 Task: Research Airbnb properties in Paragominas, Brazil from 9th November, 2023 to 16th November, 2023 for 2 adults. Place can be entire room with 2 bedrooms having 2 beds and 1 bathroom. Property type can be flat.
Action: Mouse moved to (416, 54)
Screenshot: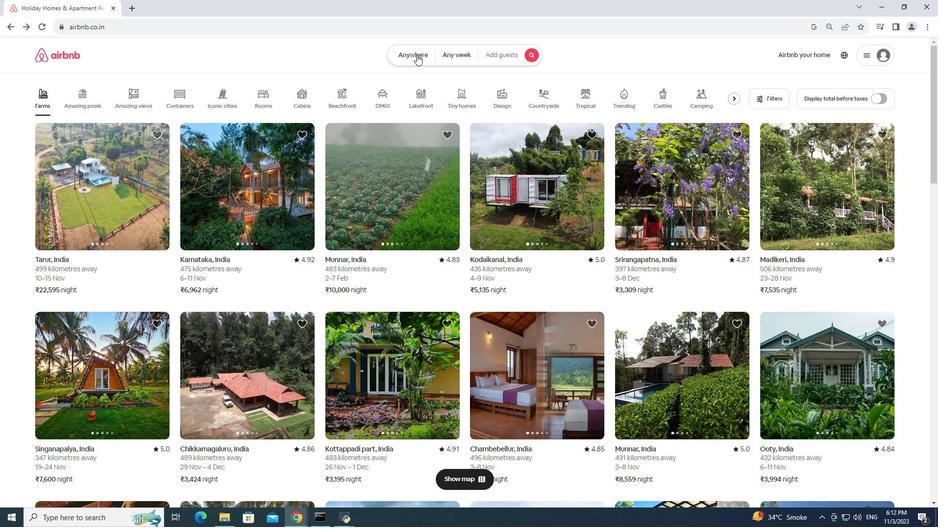 
Action: Mouse pressed left at (416, 54)
Screenshot: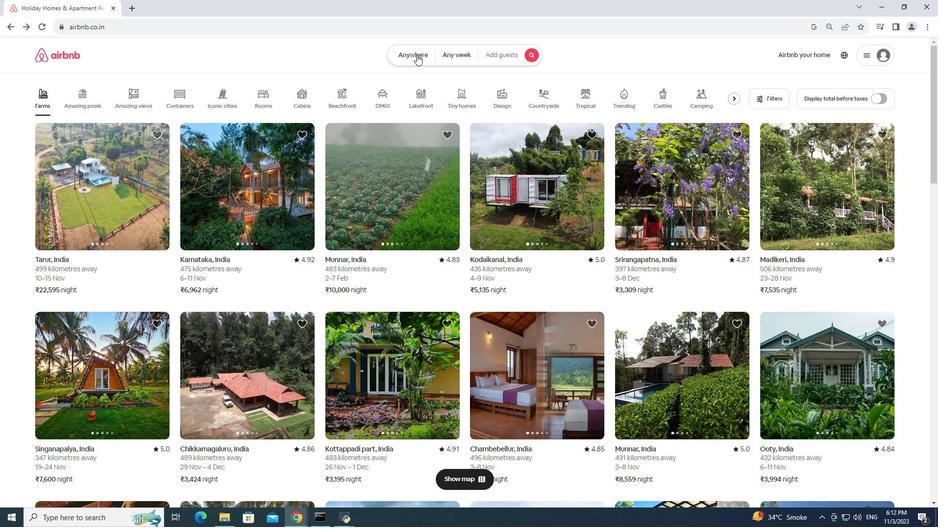 
Action: Mouse moved to (349, 88)
Screenshot: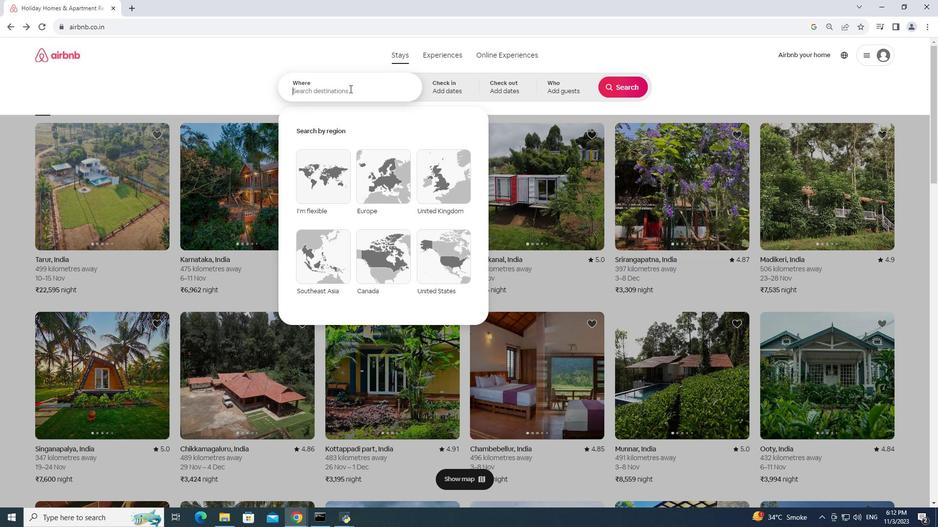 
Action: Key pressed paragominas,brazil
Screenshot: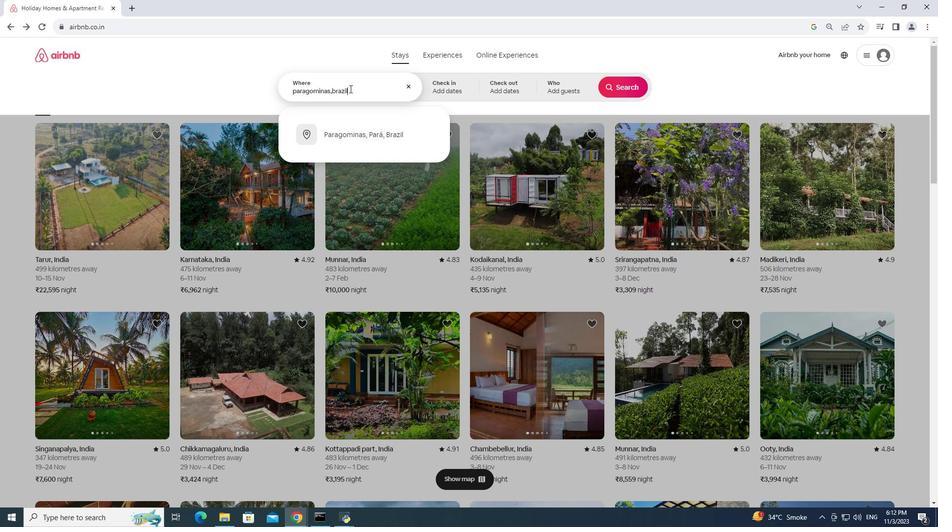 
Action: Mouse moved to (451, 90)
Screenshot: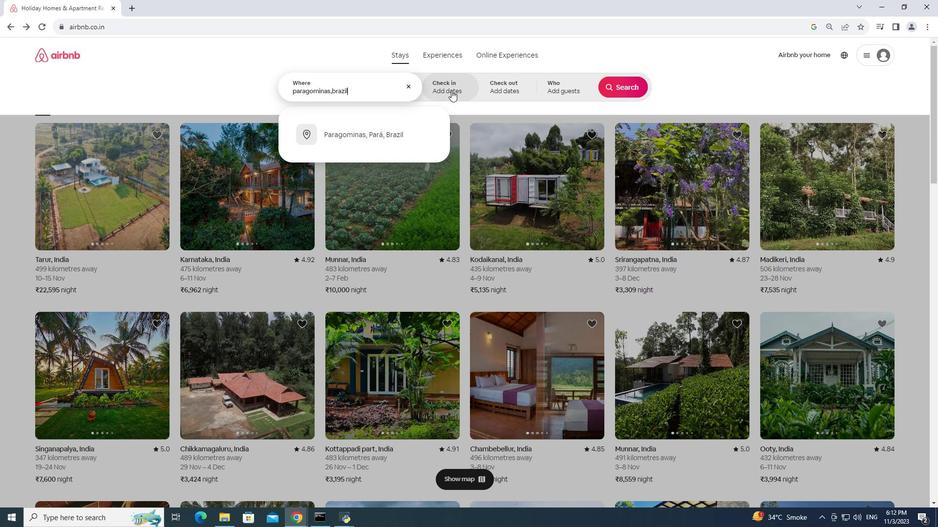 
Action: Mouse pressed left at (451, 90)
Screenshot: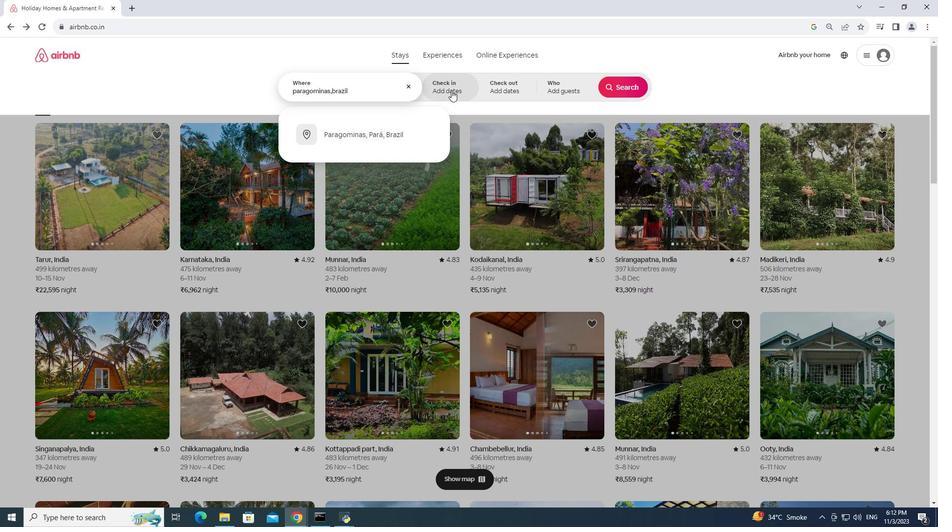 
Action: Mouse moved to (404, 216)
Screenshot: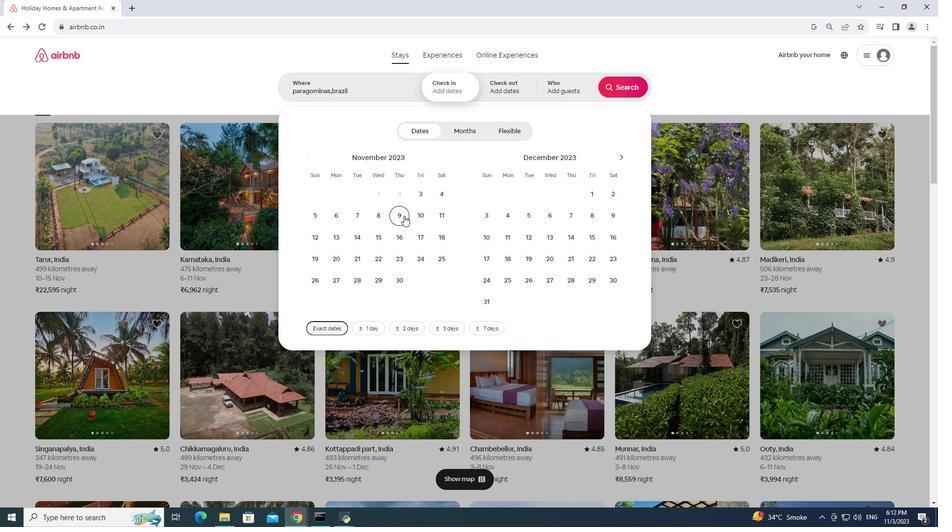 
Action: Mouse pressed left at (404, 216)
Screenshot: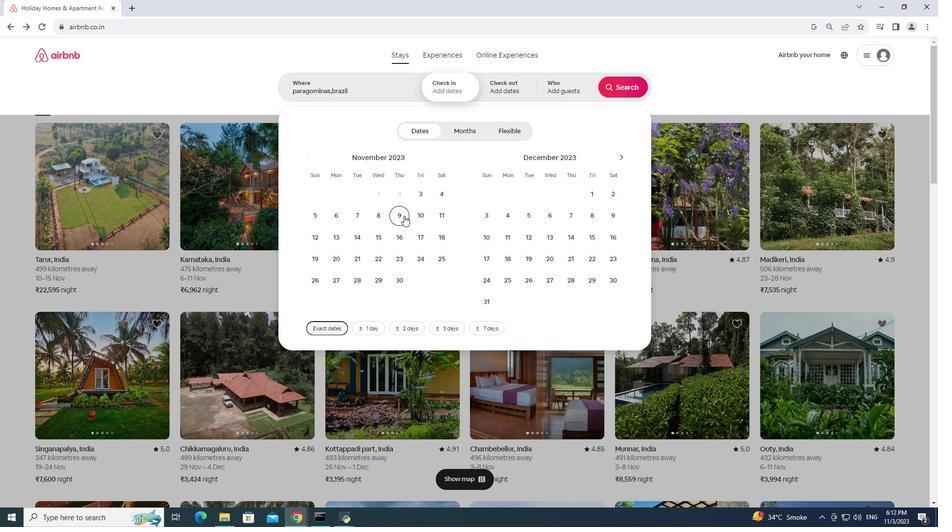 
Action: Mouse moved to (402, 237)
Screenshot: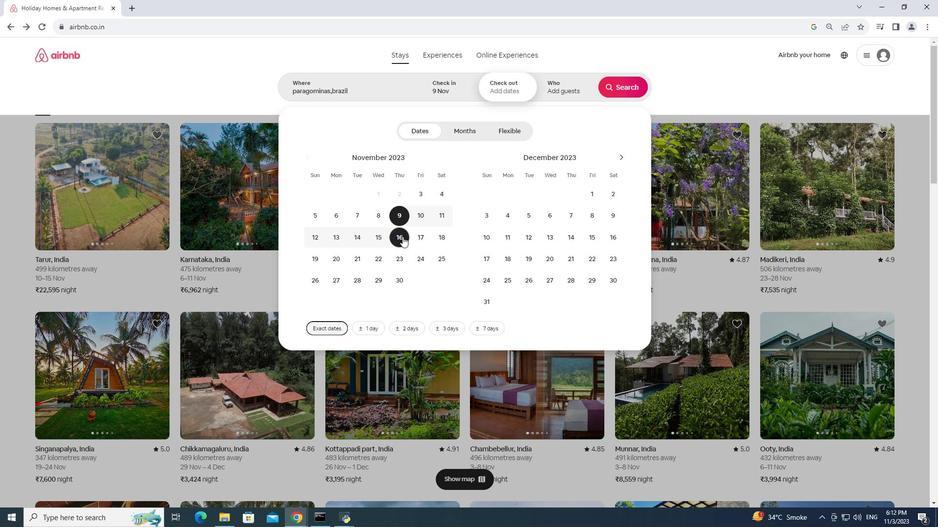
Action: Mouse pressed left at (402, 237)
Screenshot: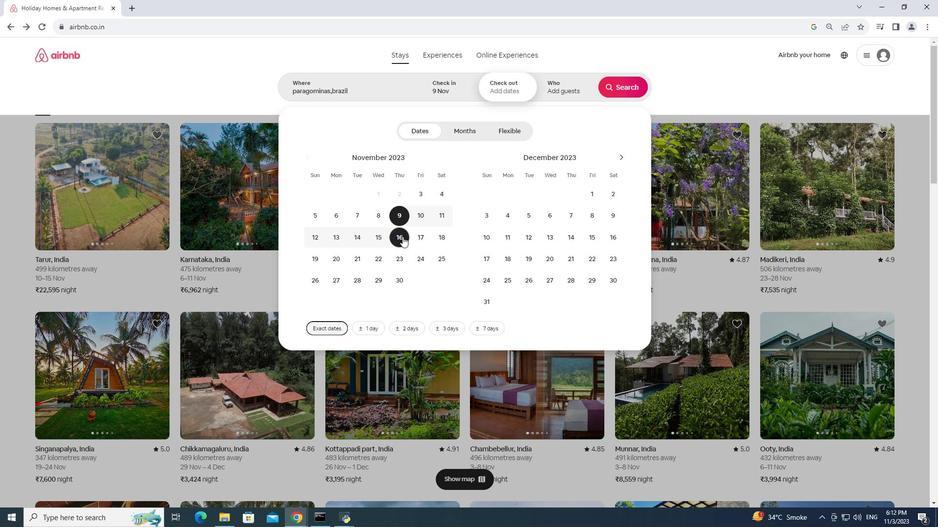
Action: Mouse moved to (568, 85)
Screenshot: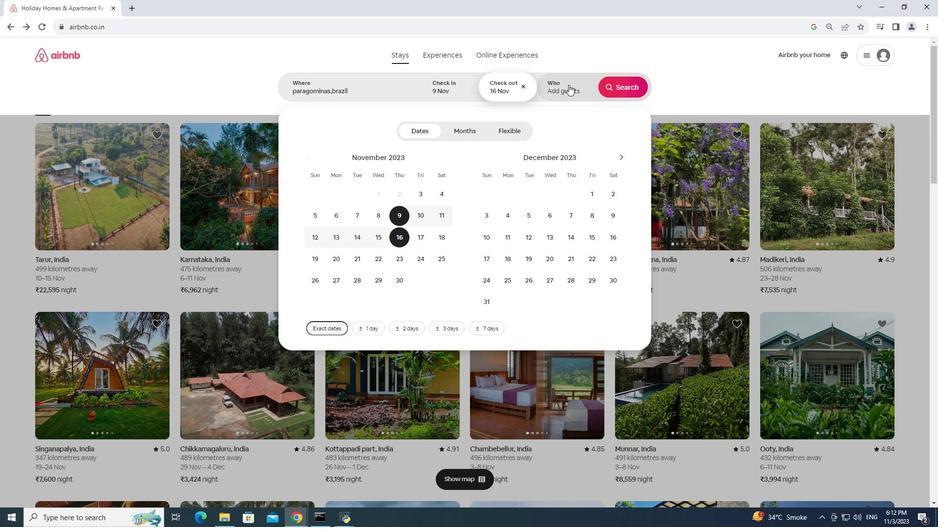 
Action: Mouse pressed left at (568, 85)
Screenshot: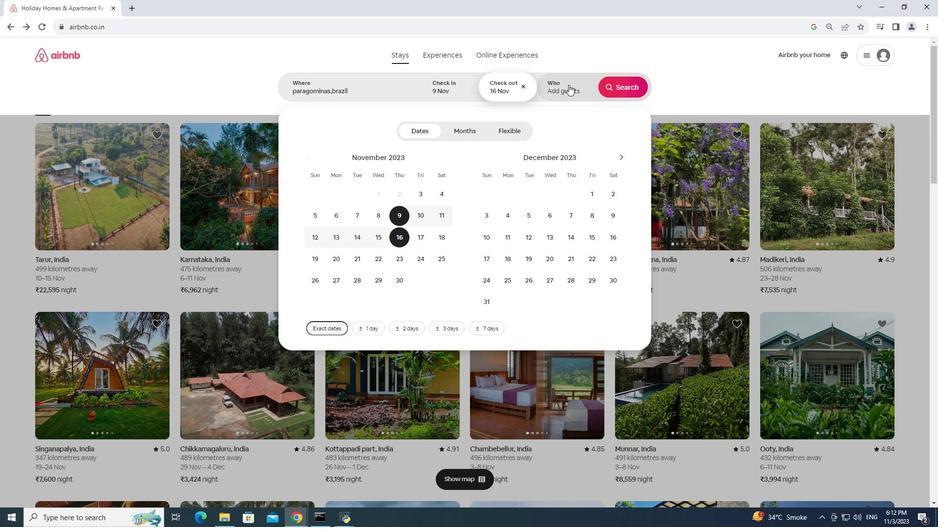 
Action: Mouse moved to (625, 132)
Screenshot: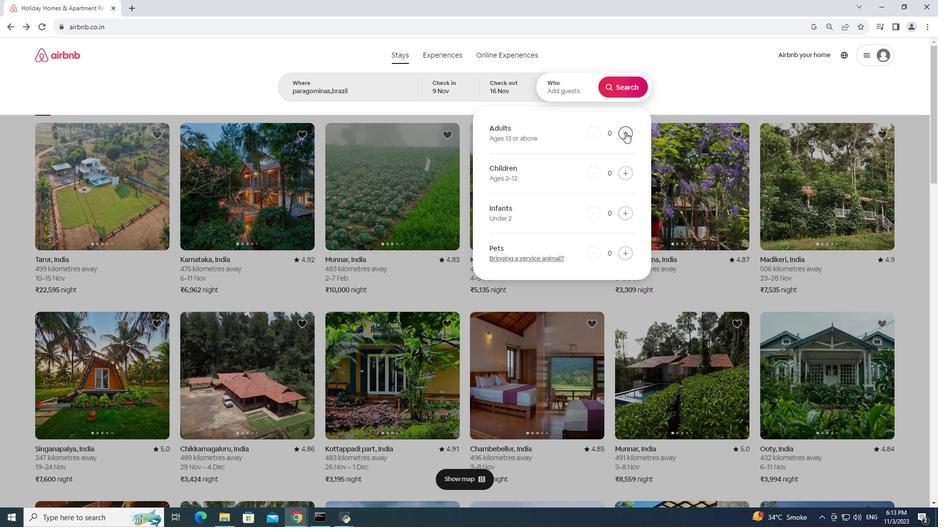 
Action: Mouse pressed left at (625, 132)
Screenshot: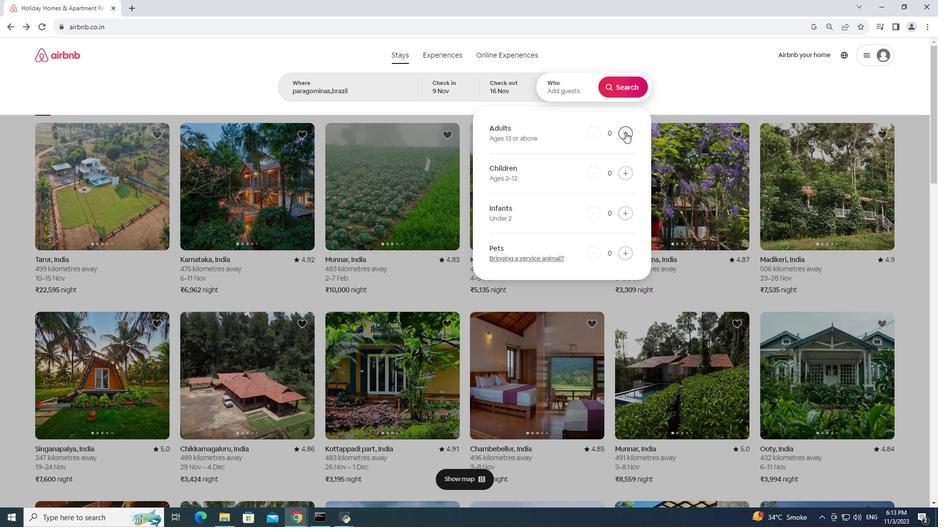 
Action: Mouse pressed left at (625, 132)
Screenshot: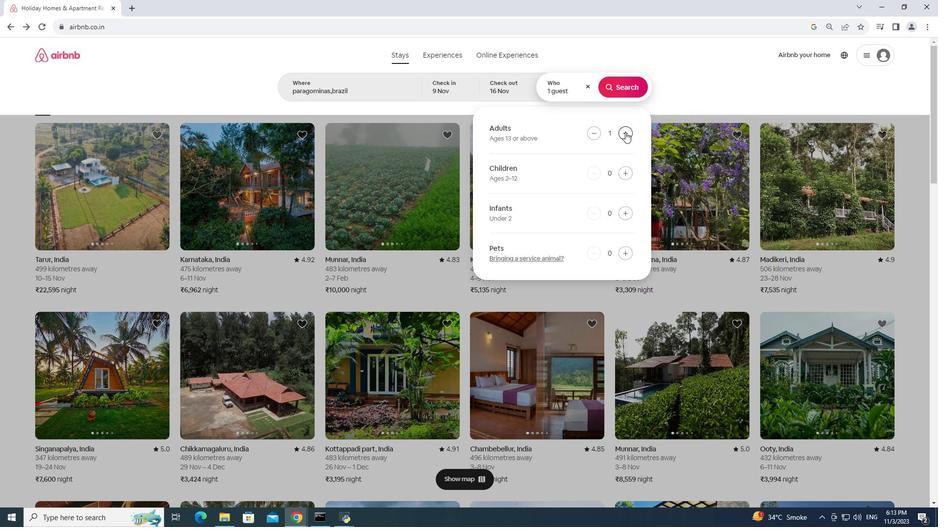
Action: Mouse moved to (630, 82)
Screenshot: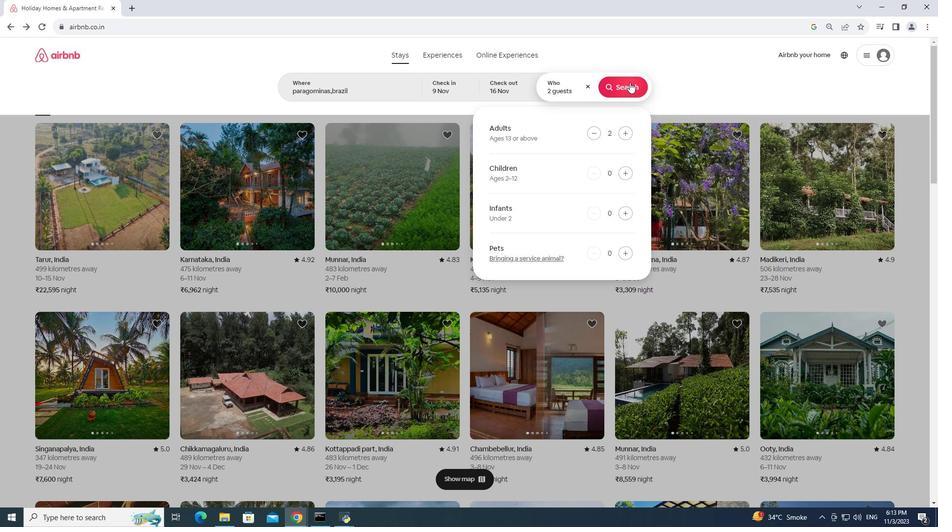 
Action: Mouse pressed left at (630, 82)
Screenshot: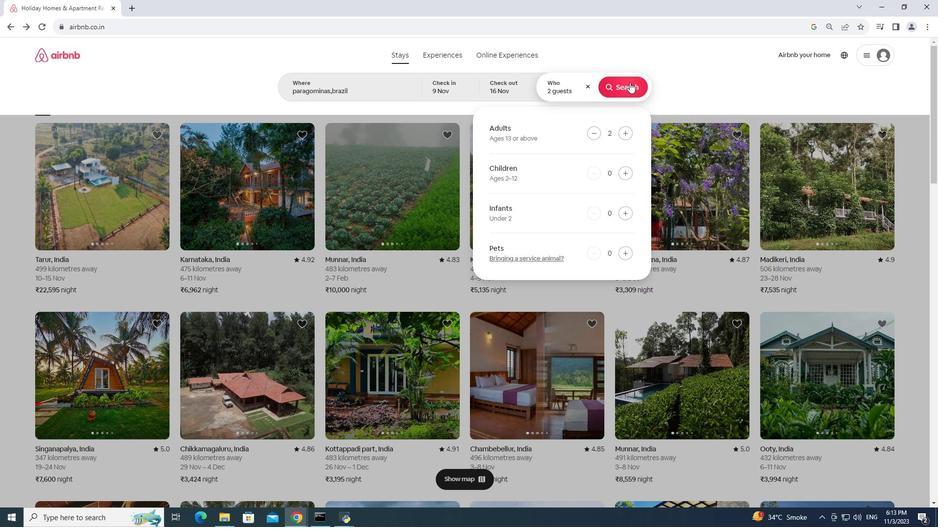 
Action: Mouse moved to (790, 92)
Screenshot: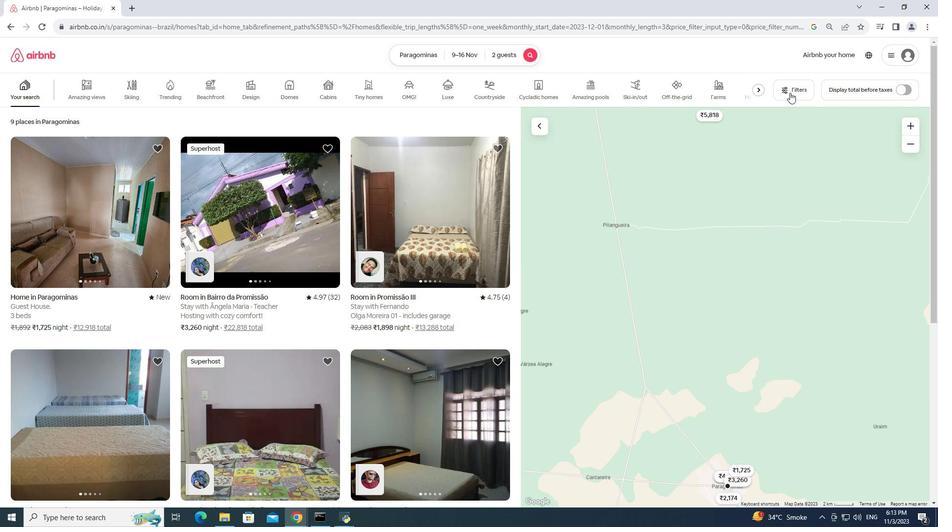 
Action: Mouse pressed left at (790, 92)
Screenshot: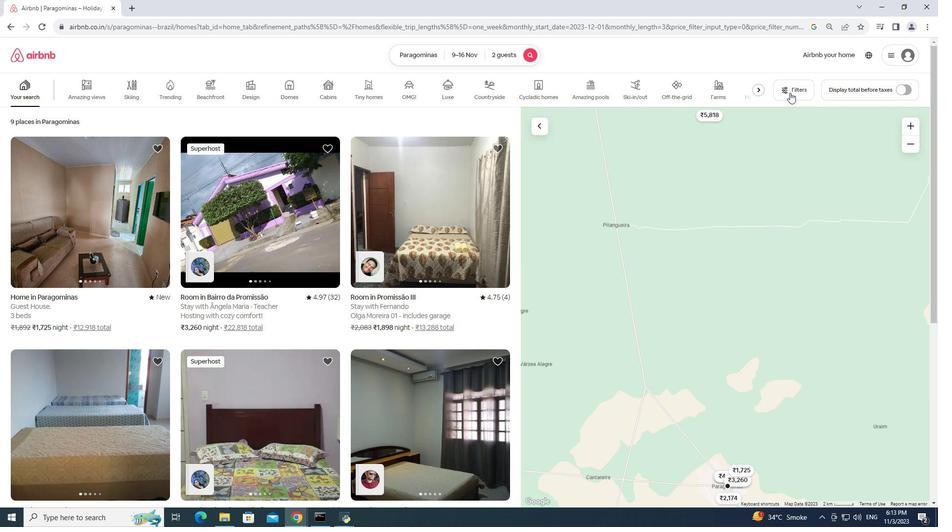 
Action: Mouse moved to (471, 297)
Screenshot: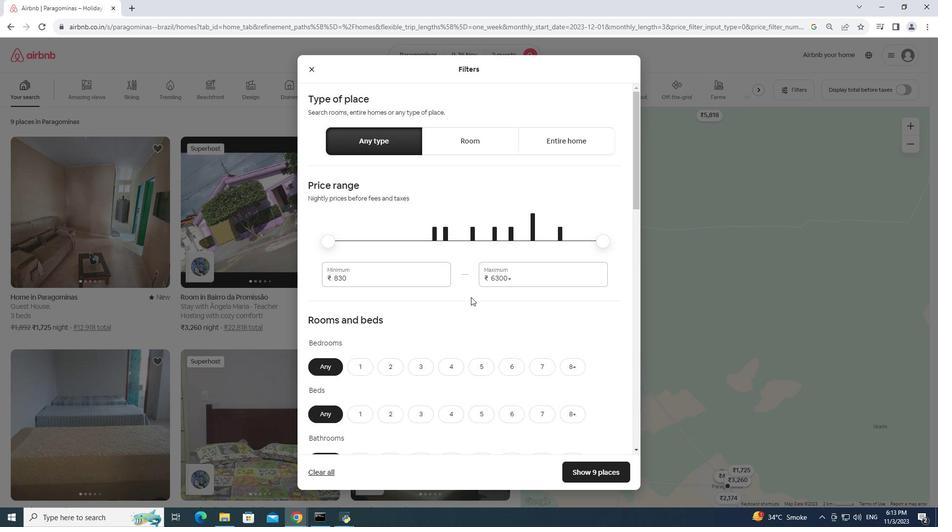 
Action: Mouse scrolled (471, 297) with delta (0, 0)
Screenshot: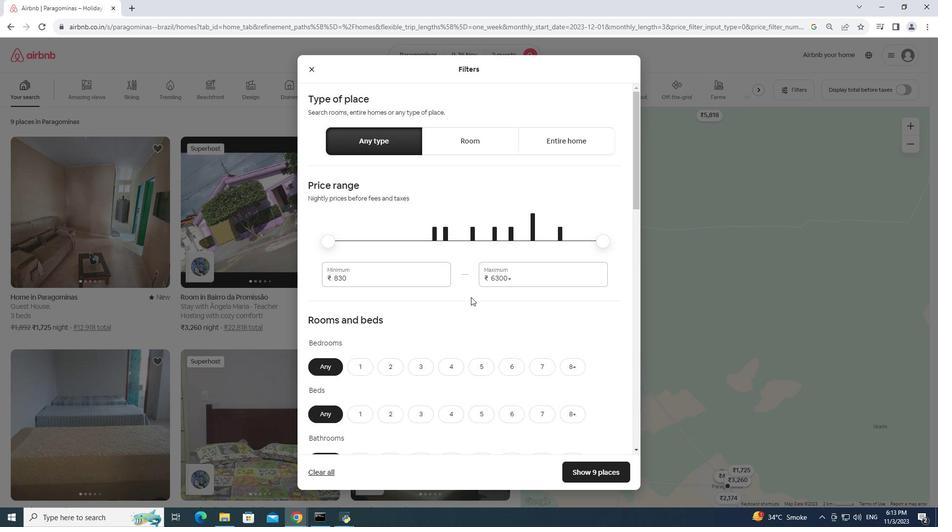 
Action: Mouse scrolled (471, 297) with delta (0, 0)
Screenshot: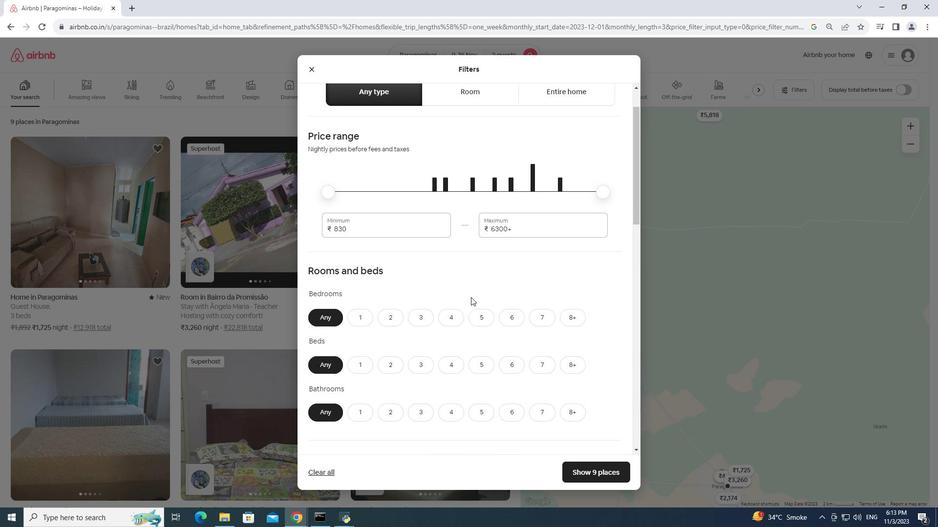 
Action: Mouse scrolled (471, 297) with delta (0, 0)
Screenshot: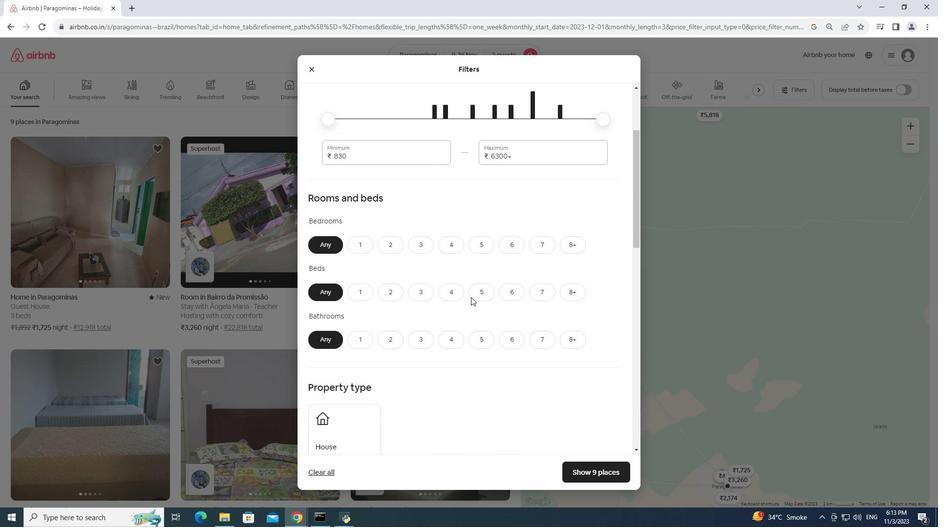 
Action: Mouse moved to (389, 218)
Screenshot: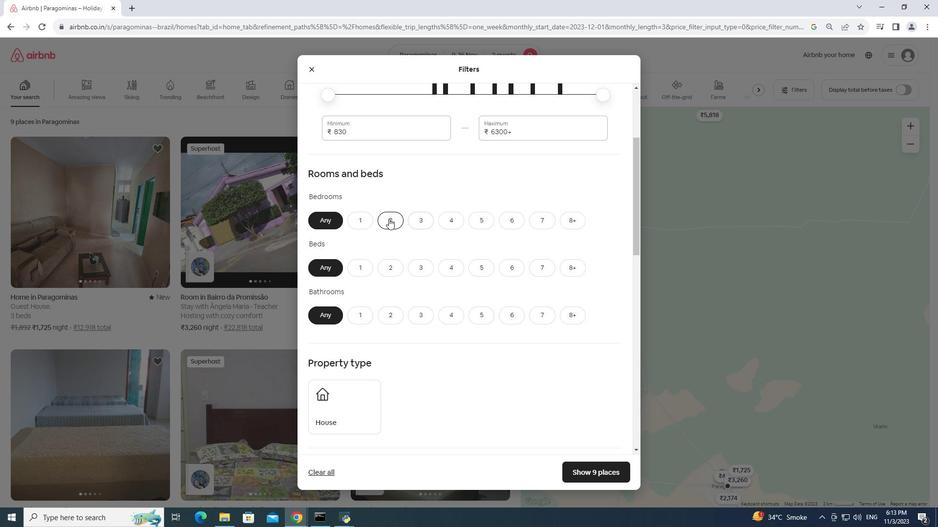 
Action: Mouse pressed left at (389, 218)
Screenshot: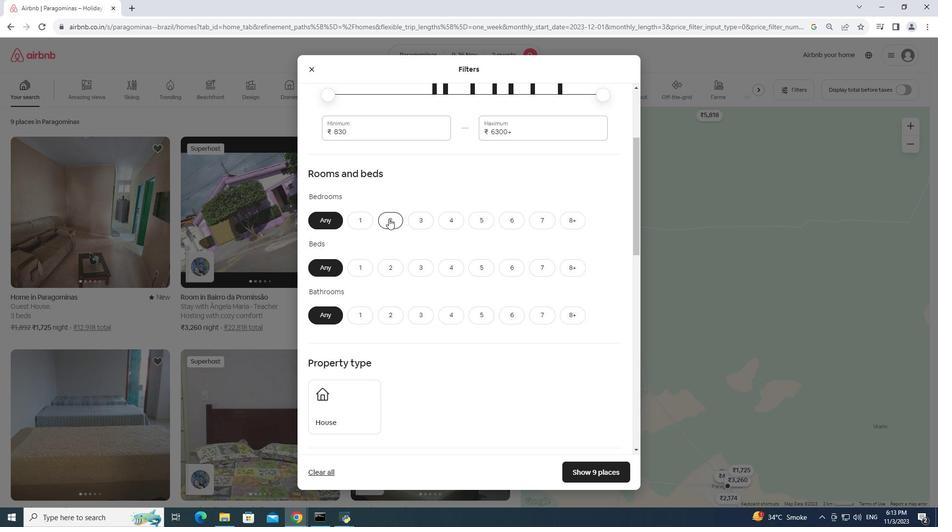 
Action: Mouse moved to (385, 264)
Screenshot: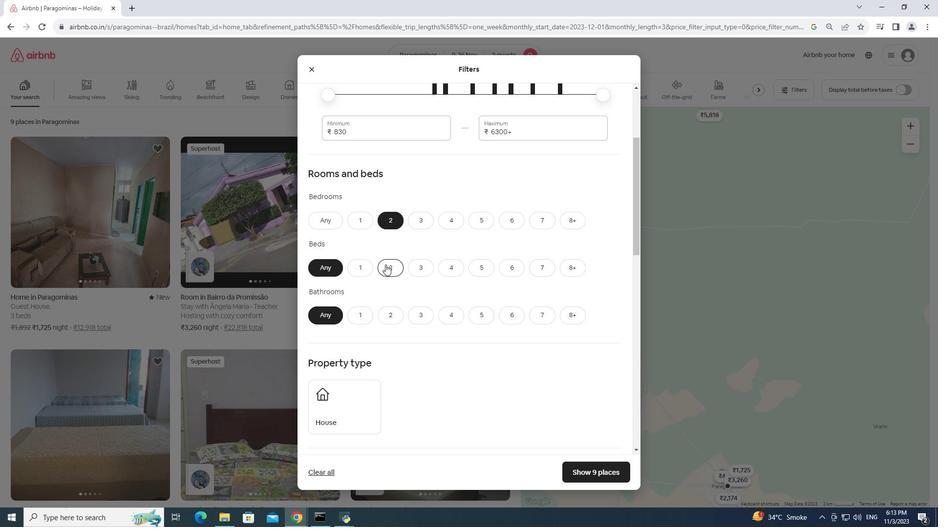 
Action: Mouse pressed left at (385, 264)
Screenshot: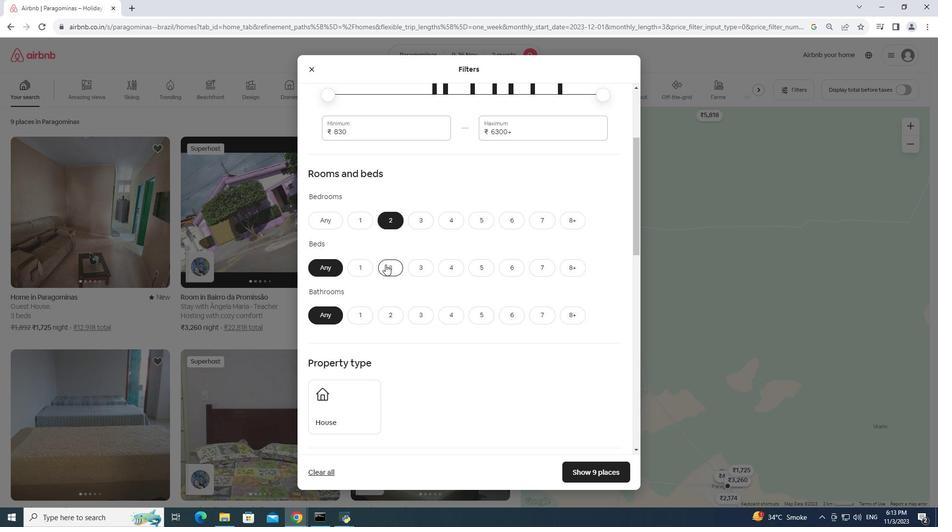 
Action: Mouse moved to (350, 311)
Screenshot: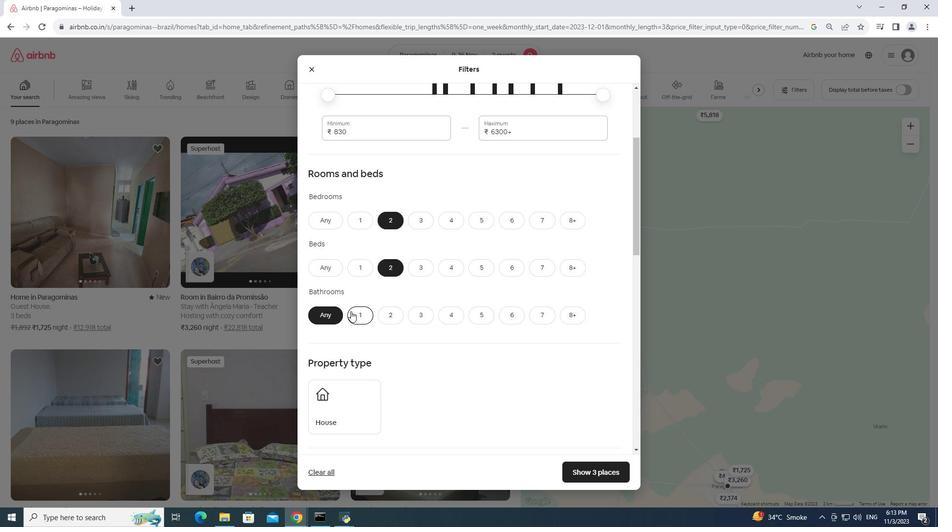 
Action: Mouse pressed left at (350, 311)
Screenshot: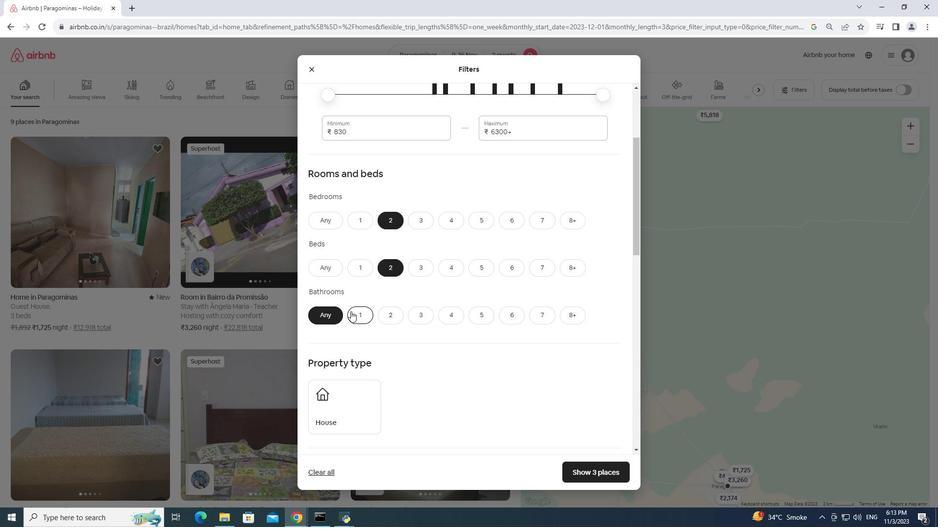 
Action: Mouse moved to (623, 473)
Screenshot: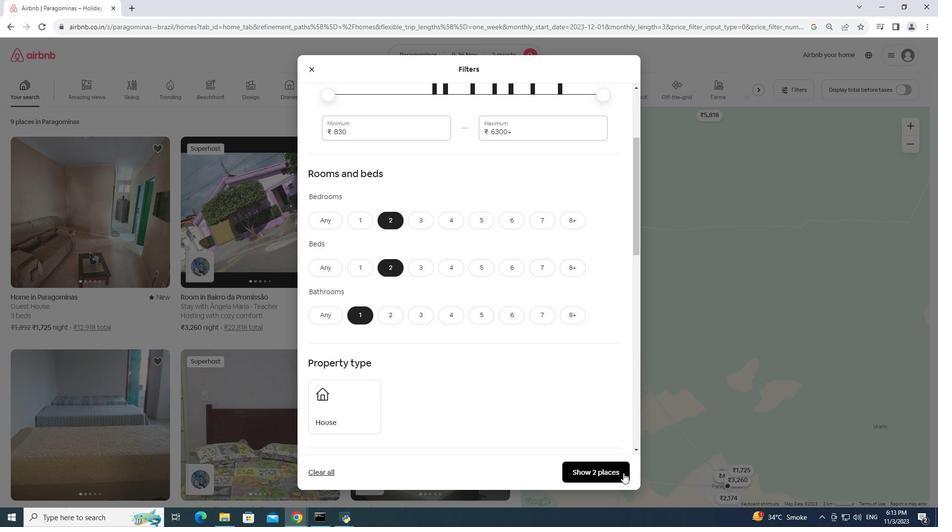 
Action: Mouse pressed left at (623, 473)
Screenshot: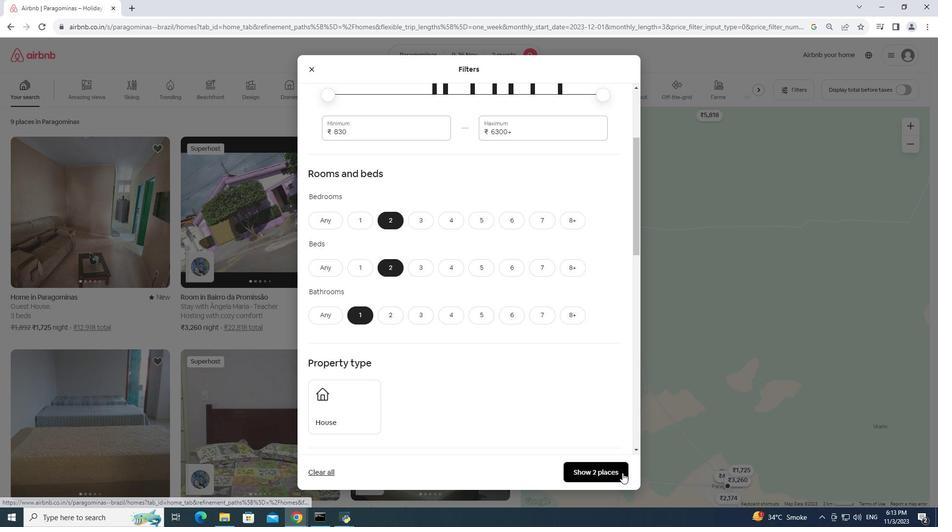
Action: Mouse moved to (71, 259)
Screenshot: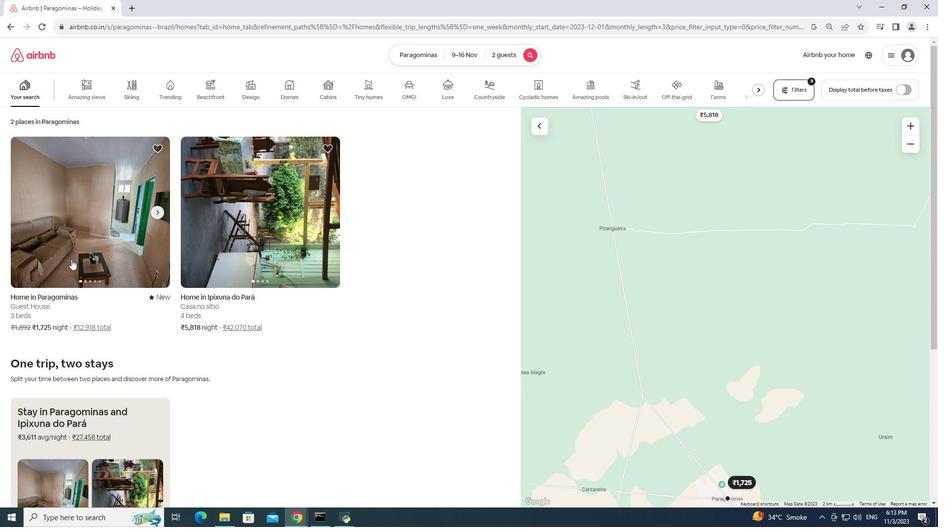 
Action: Mouse pressed left at (71, 259)
Screenshot: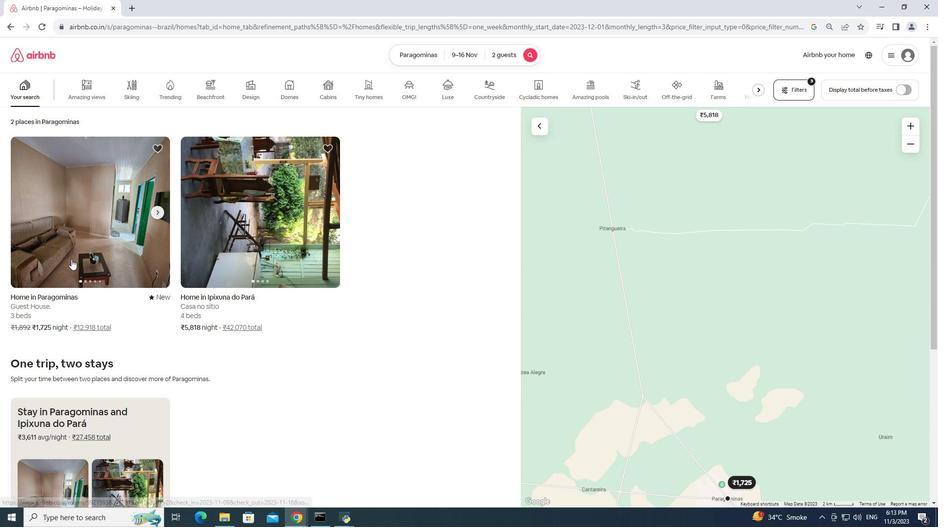 
Action: Mouse pressed left at (71, 259)
Screenshot: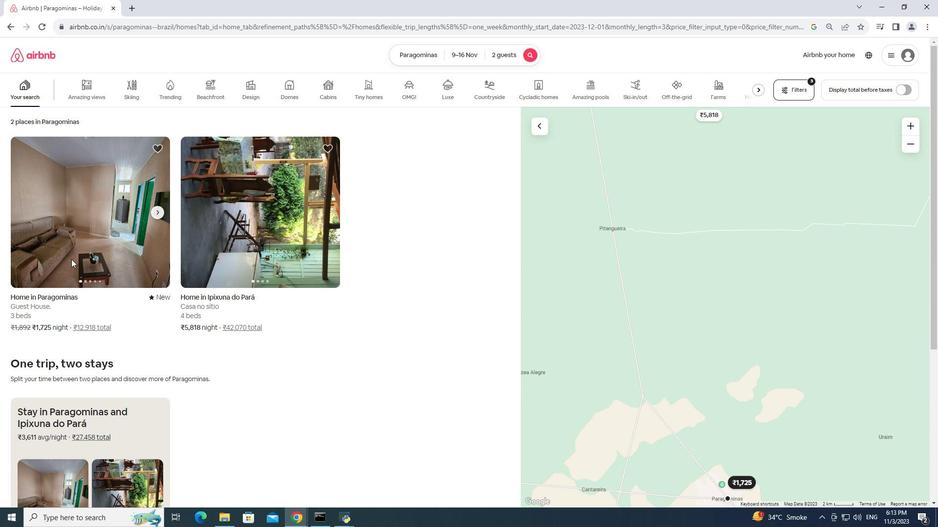 
Action: Mouse moved to (231, 7)
Screenshot: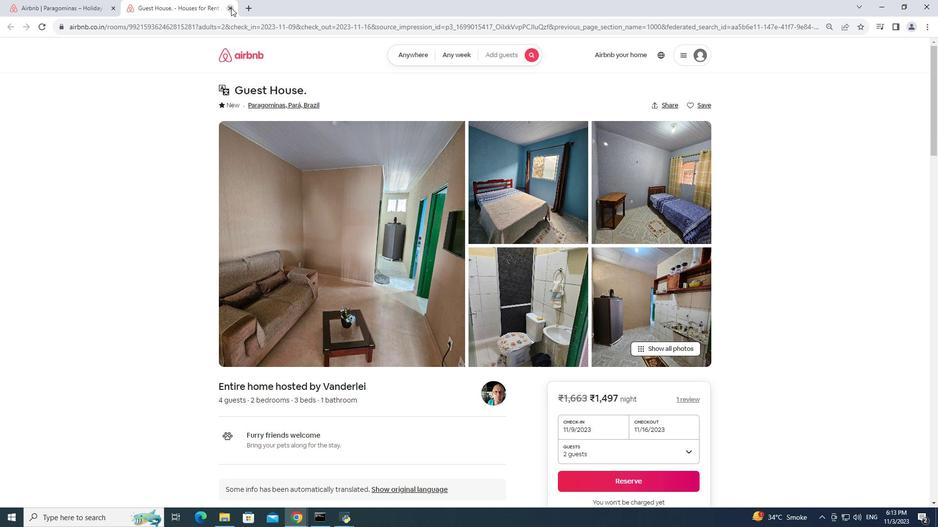 
Action: Mouse pressed left at (231, 7)
Screenshot: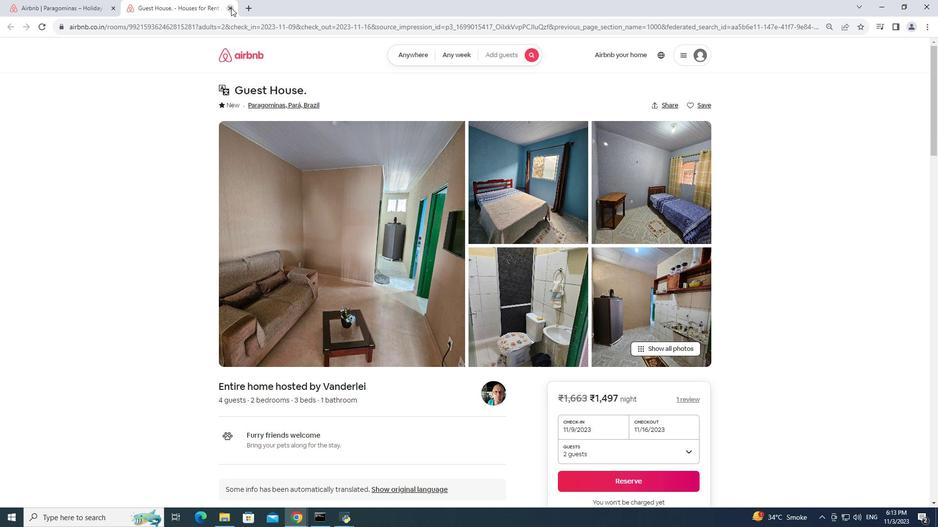 
Action: Mouse moved to (247, 199)
Screenshot: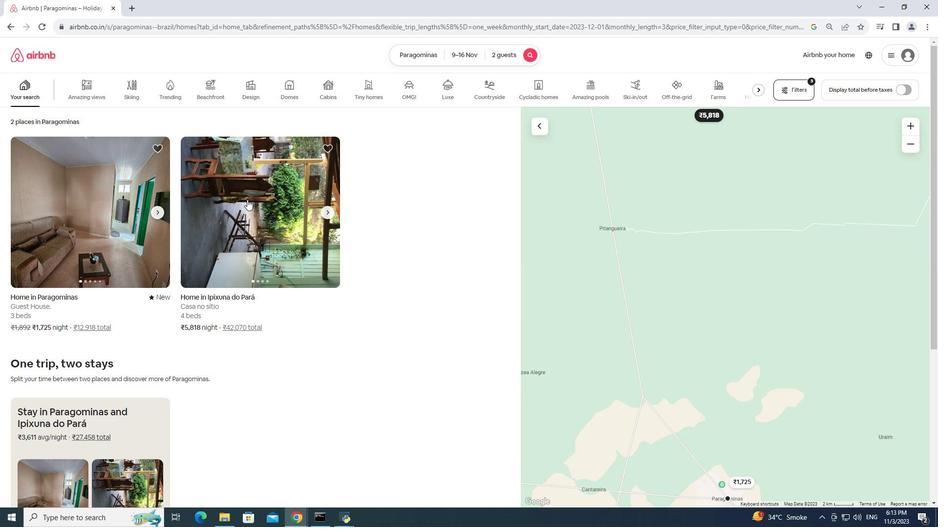 
Action: Mouse pressed left at (247, 199)
Screenshot: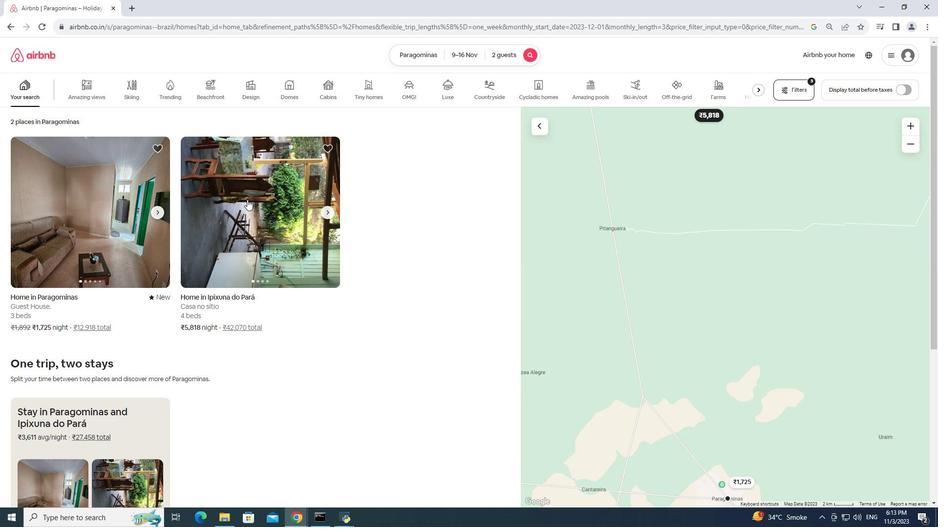
Action: Mouse pressed left at (247, 199)
Screenshot: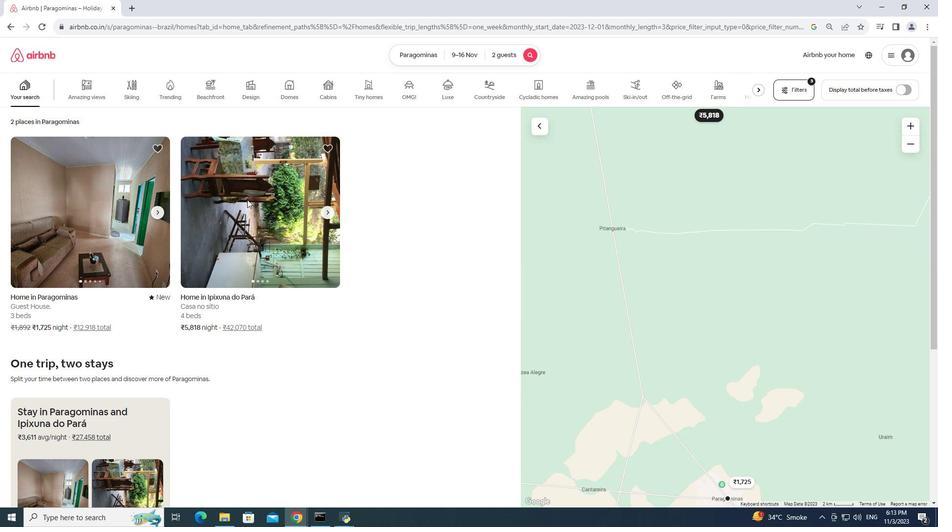 
Action: Mouse moved to (140, 197)
Screenshot: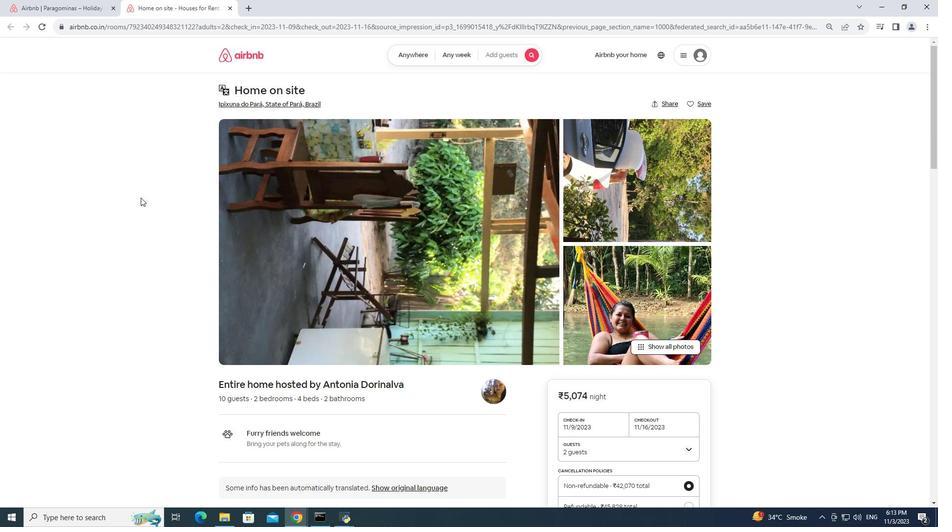 
